 Task: Select poverty alleviation as the cause.
Action: Mouse moved to (647, 68)
Screenshot: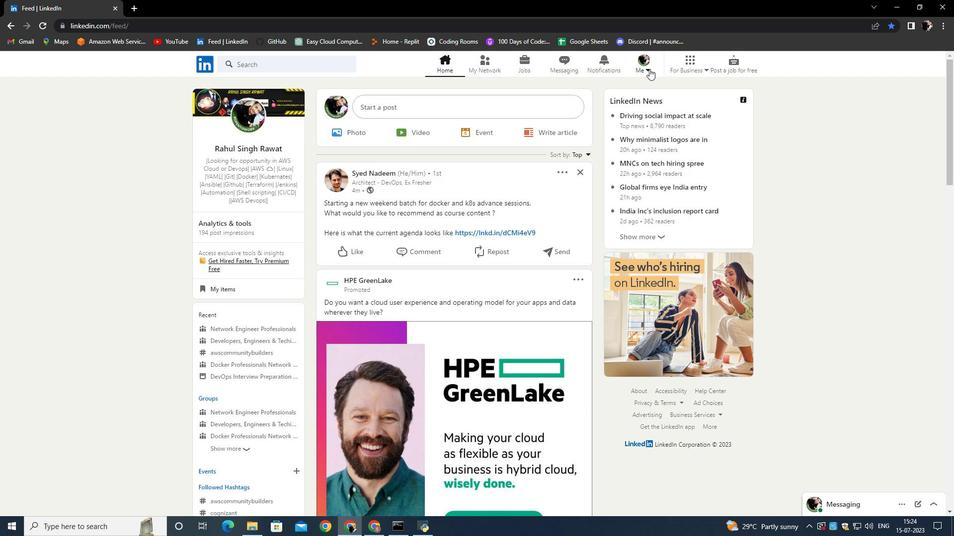 
Action: Mouse pressed left at (647, 68)
Screenshot: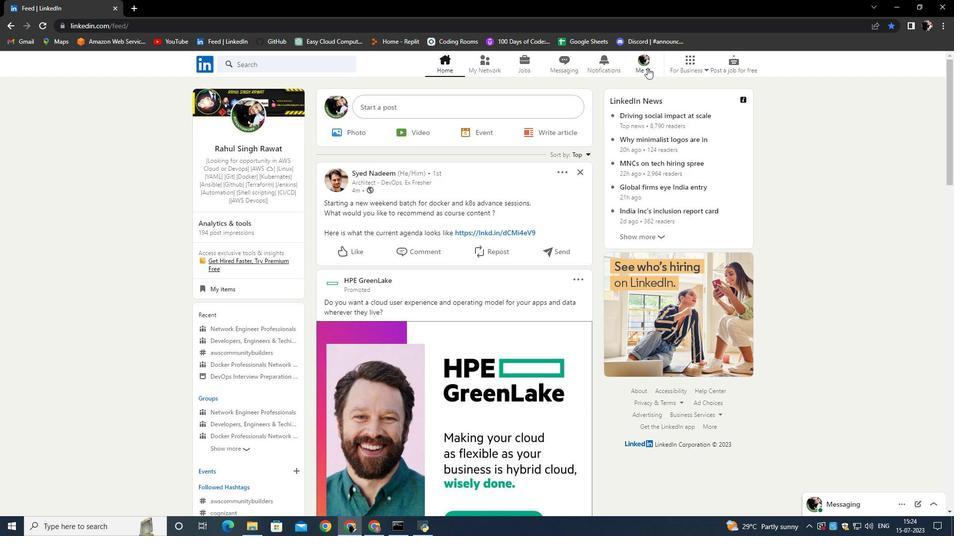 
Action: Mouse moved to (562, 140)
Screenshot: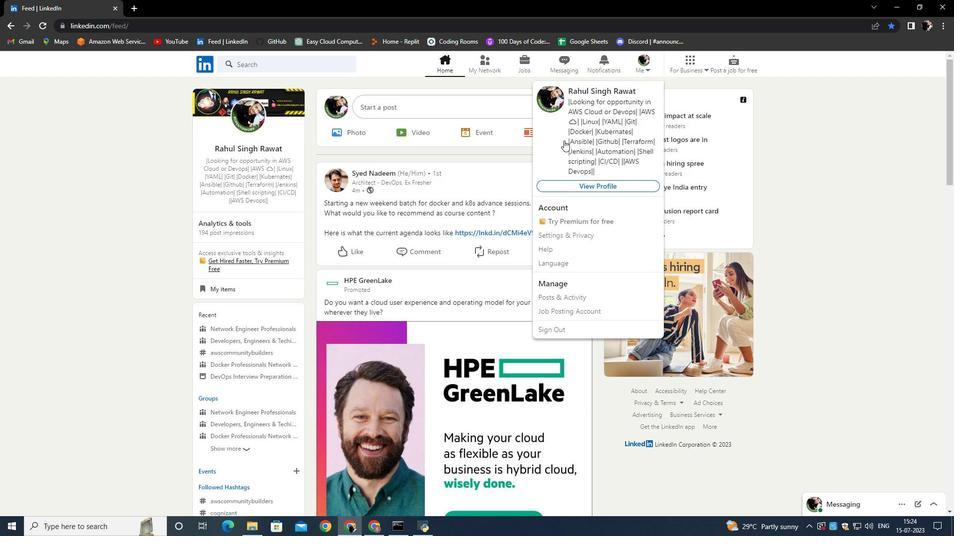 
Action: Mouse pressed left at (562, 140)
Screenshot: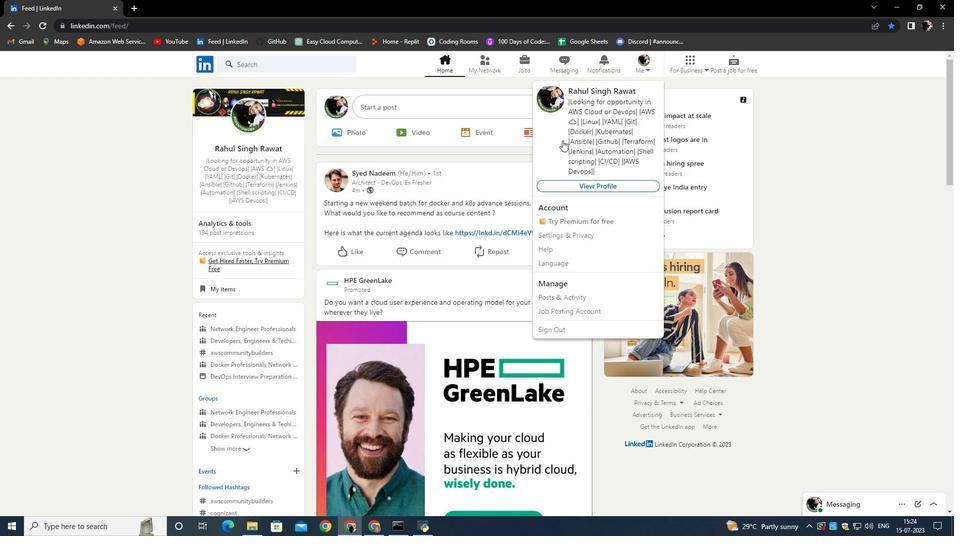 
Action: Mouse moved to (308, 373)
Screenshot: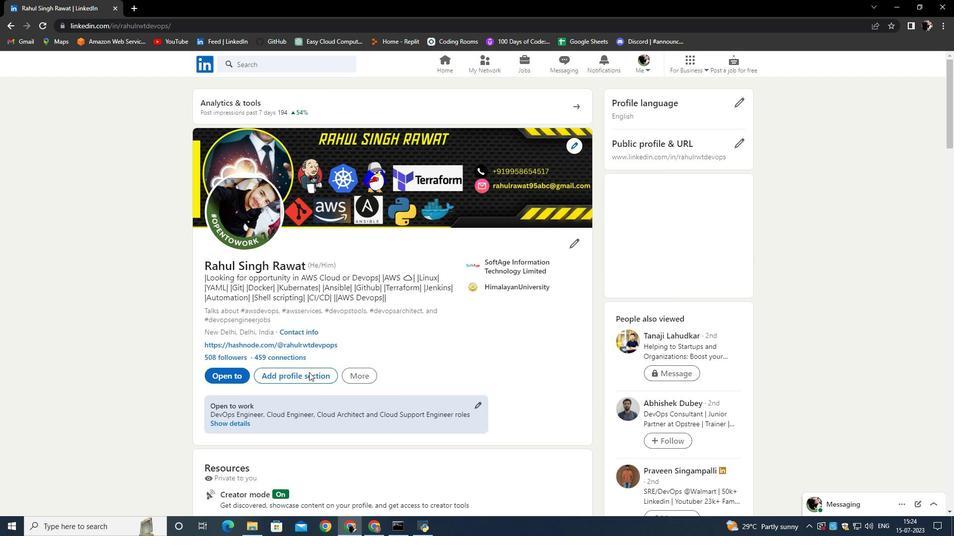
Action: Mouse pressed left at (308, 373)
Screenshot: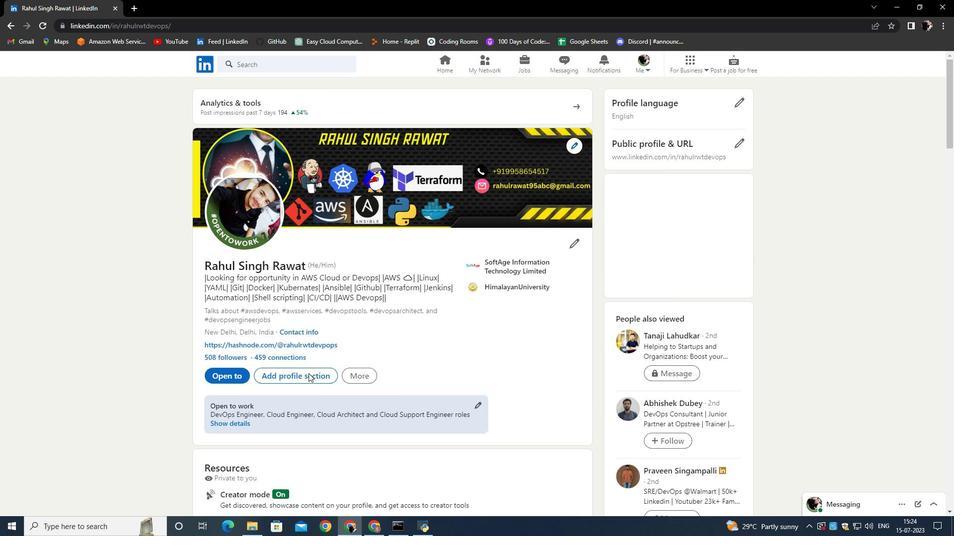 
Action: Mouse moved to (377, 271)
Screenshot: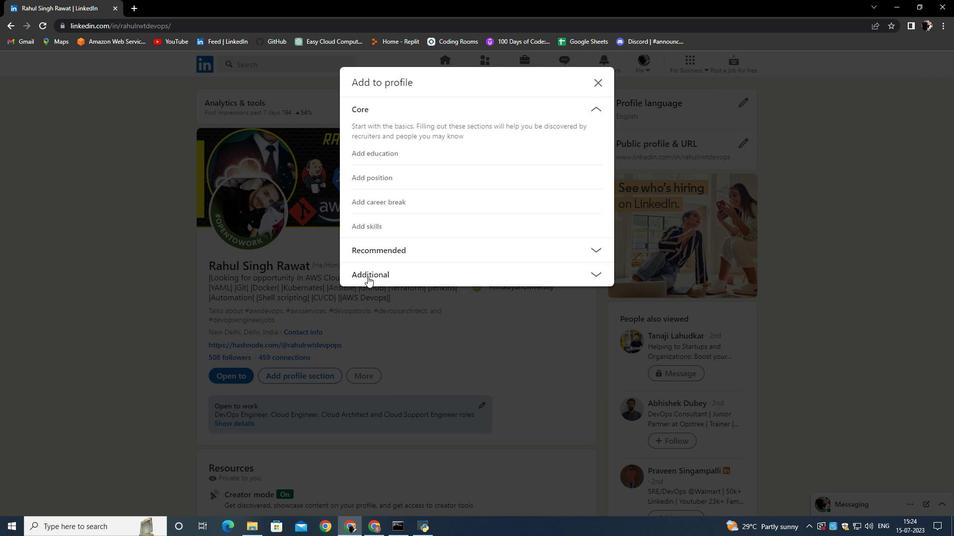 
Action: Mouse pressed left at (377, 271)
Screenshot: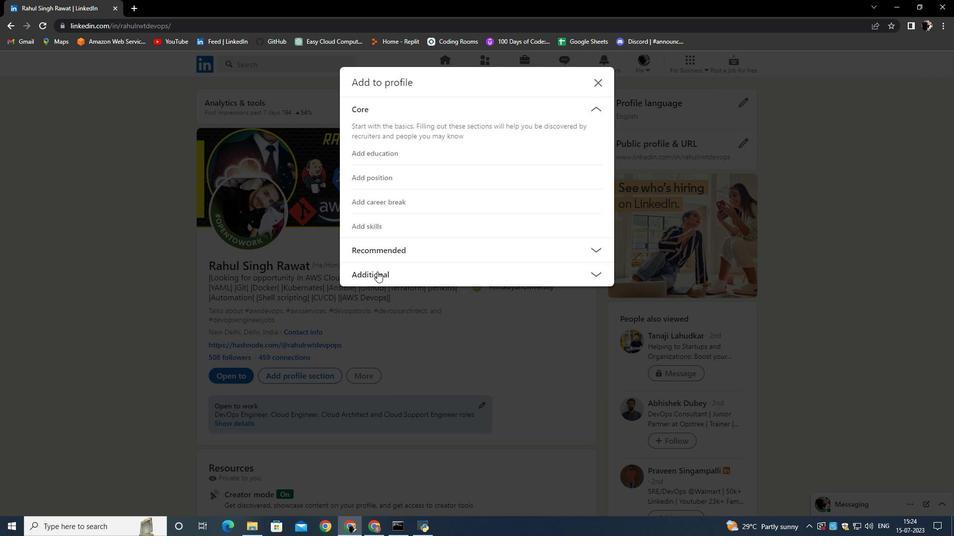 
Action: Mouse moved to (367, 369)
Screenshot: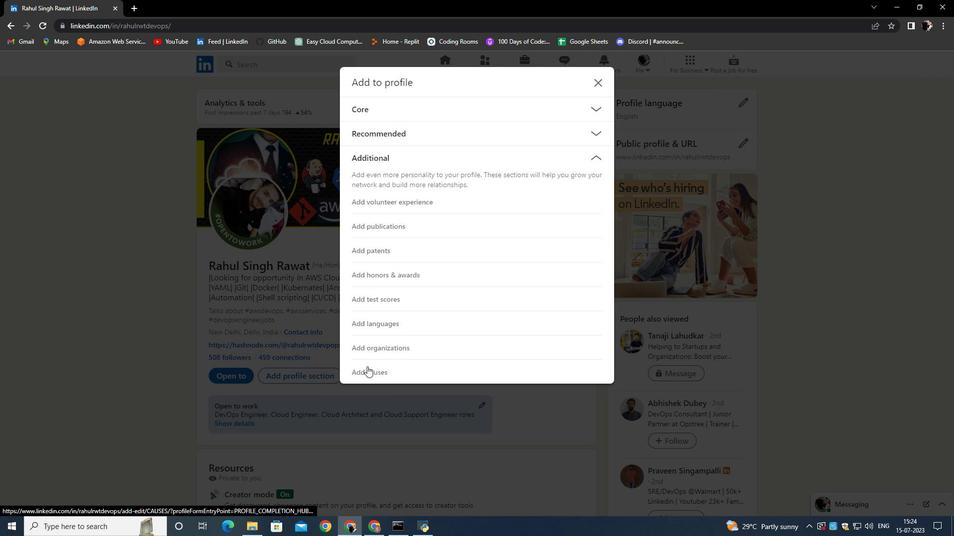 
Action: Mouse pressed left at (367, 369)
Screenshot: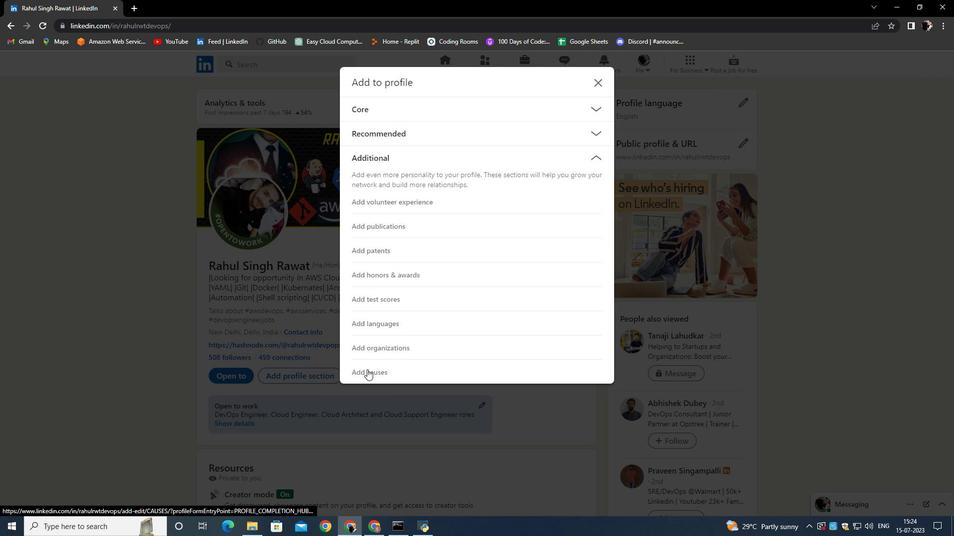
Action: Mouse moved to (315, 320)
Screenshot: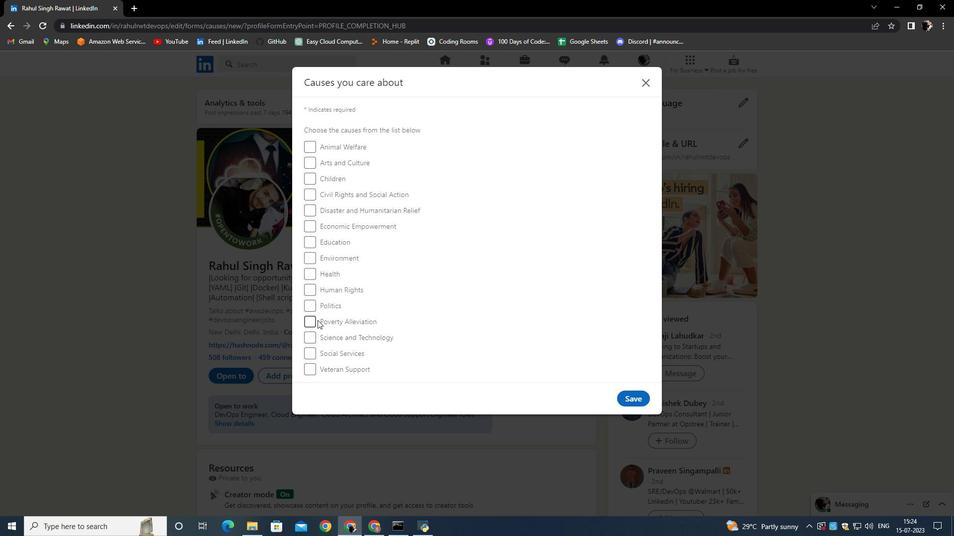 
Action: Mouse pressed left at (315, 320)
Screenshot: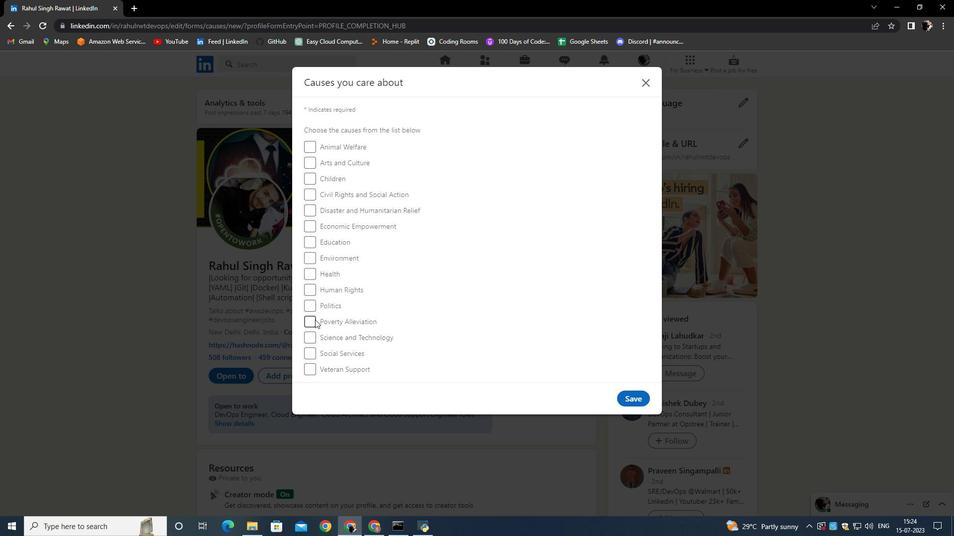 
Action: Mouse moved to (428, 320)
Screenshot: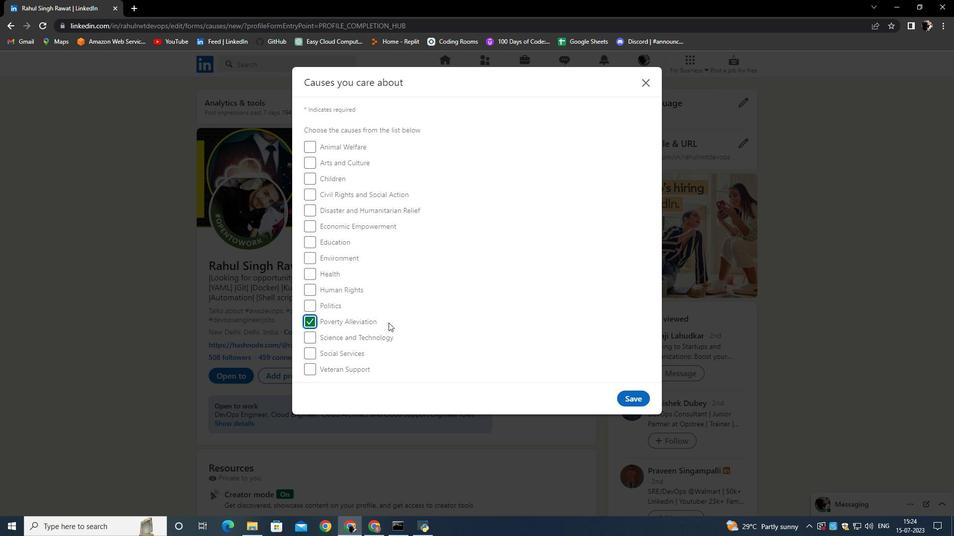 
Action: Mouse pressed left at (428, 320)
Screenshot: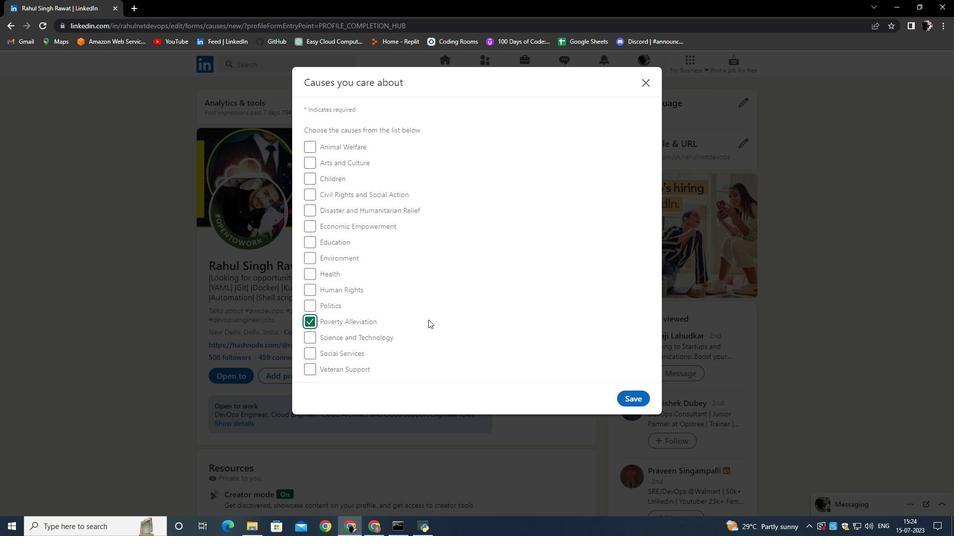 
